 Task: Add the task  Improve the appâ€™s performance during heavy load periods to the section Data Analytics Sprint in the project Virtuoso and add a Due Date to the respective task as 2023/11/02.
Action: Mouse moved to (46, 316)
Screenshot: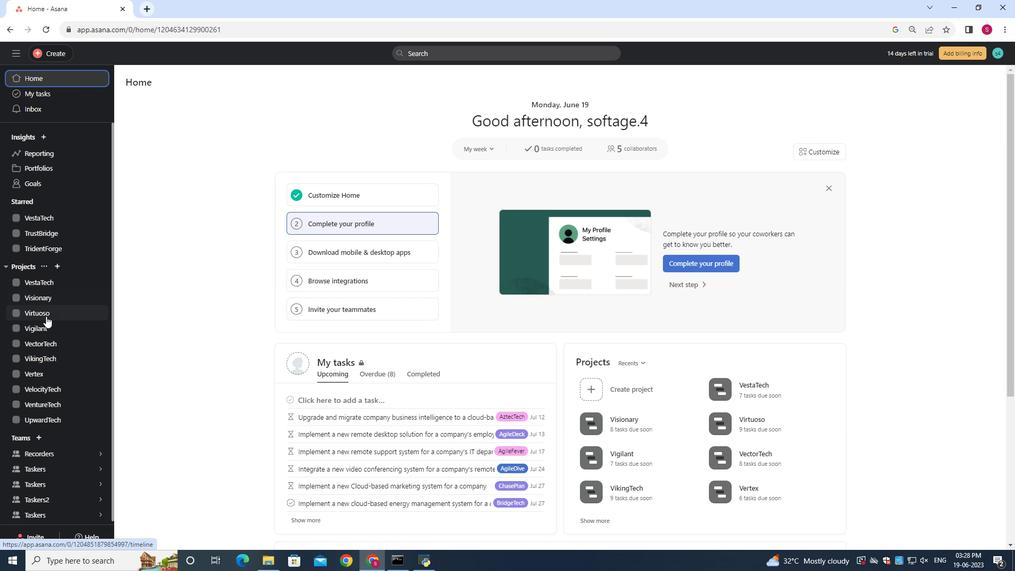 
Action: Mouse pressed left at (46, 316)
Screenshot: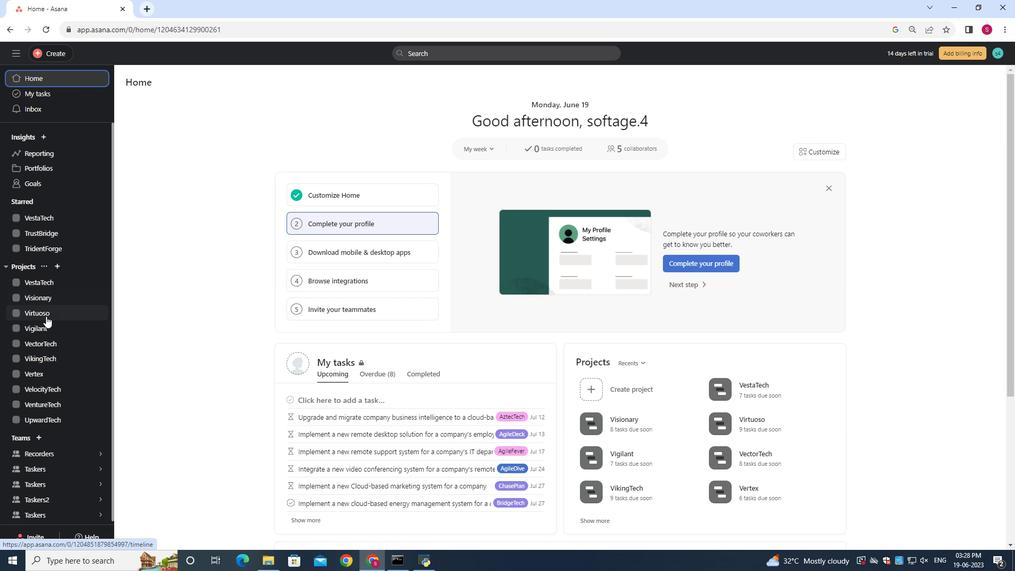 
Action: Mouse moved to (19, 313)
Screenshot: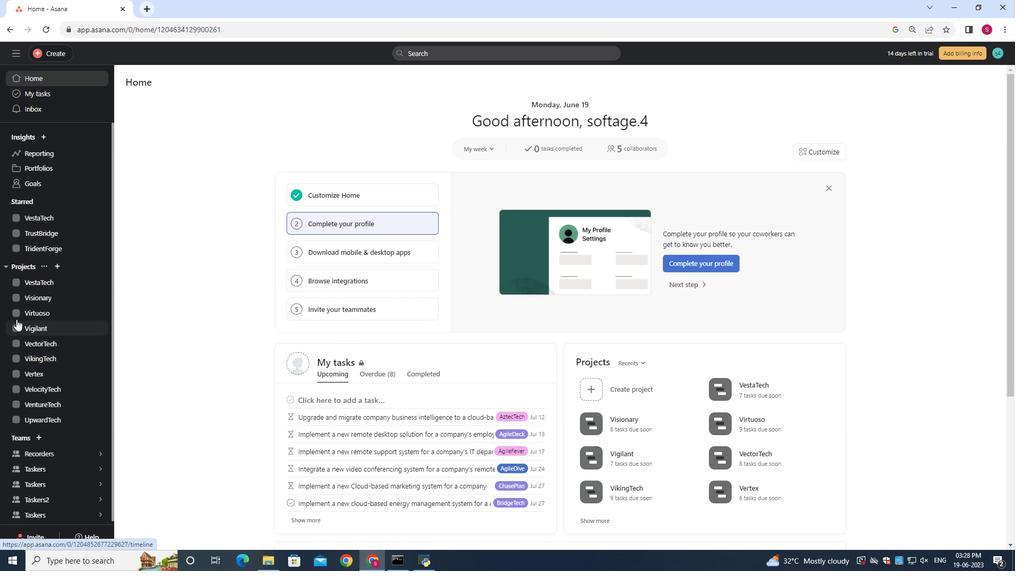 
Action: Mouse pressed left at (19, 313)
Screenshot: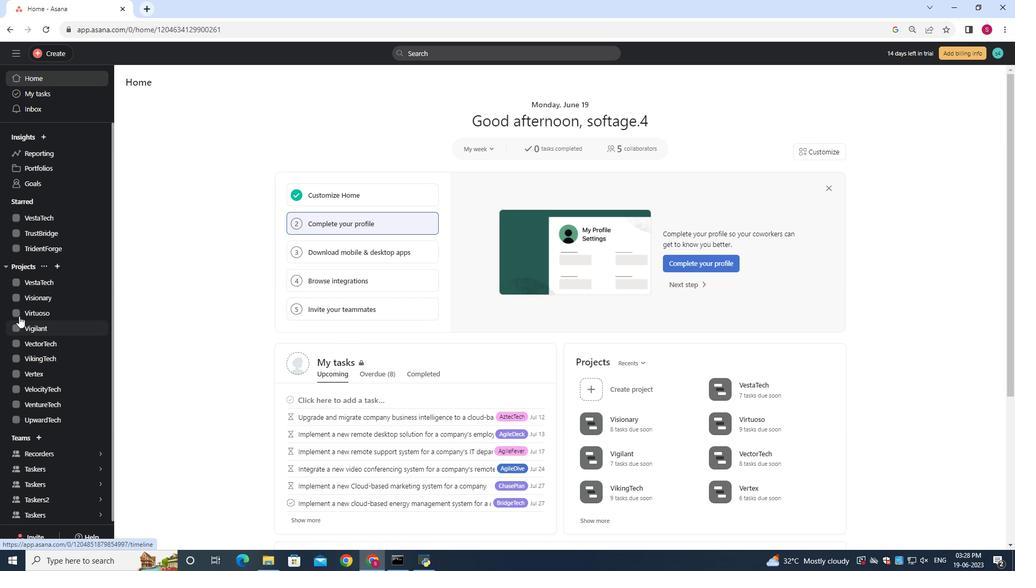 
Action: Mouse moved to (372, 231)
Screenshot: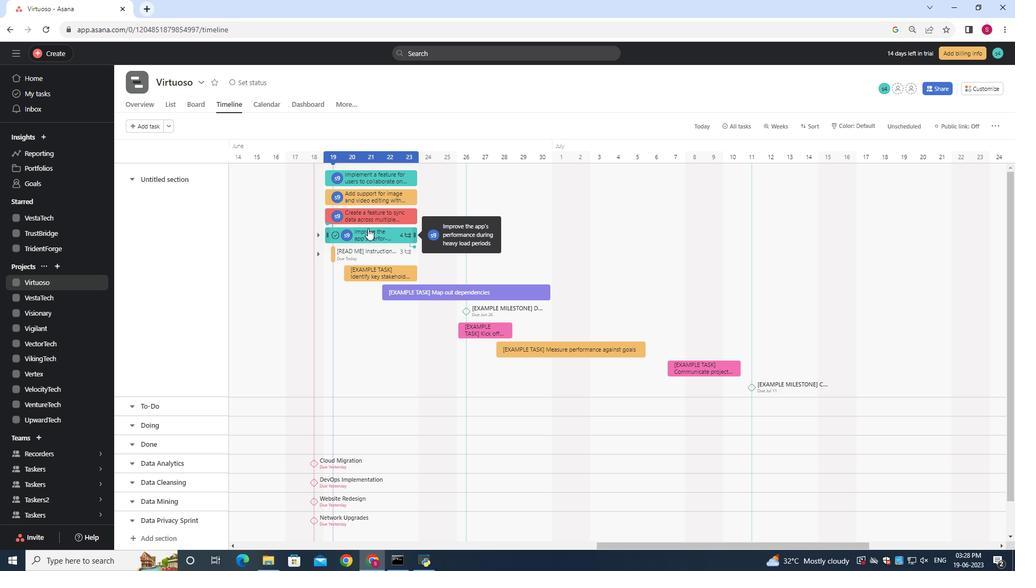 
Action: Mouse pressed left at (372, 231)
Screenshot: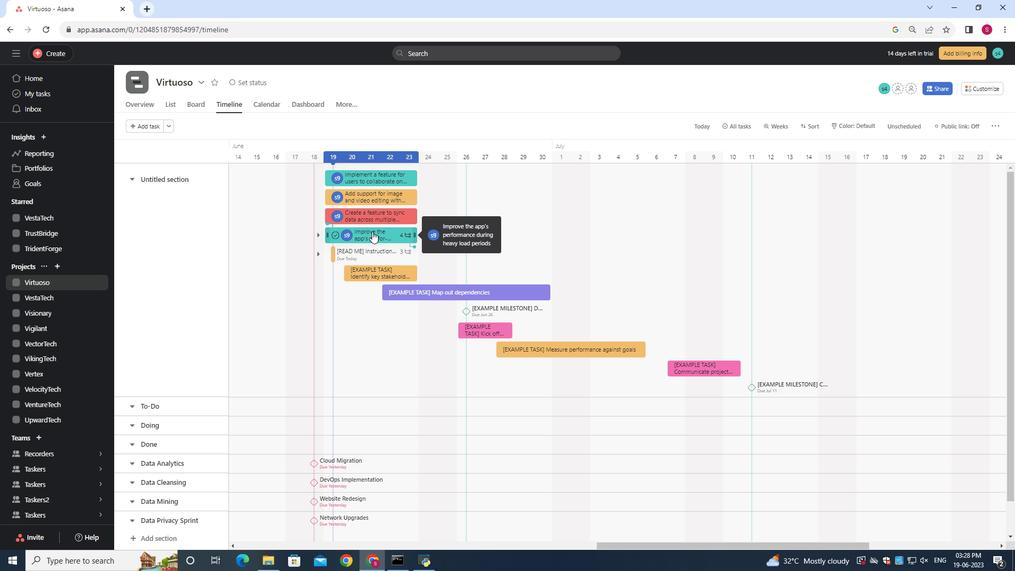 
Action: Mouse moved to (289, 449)
Screenshot: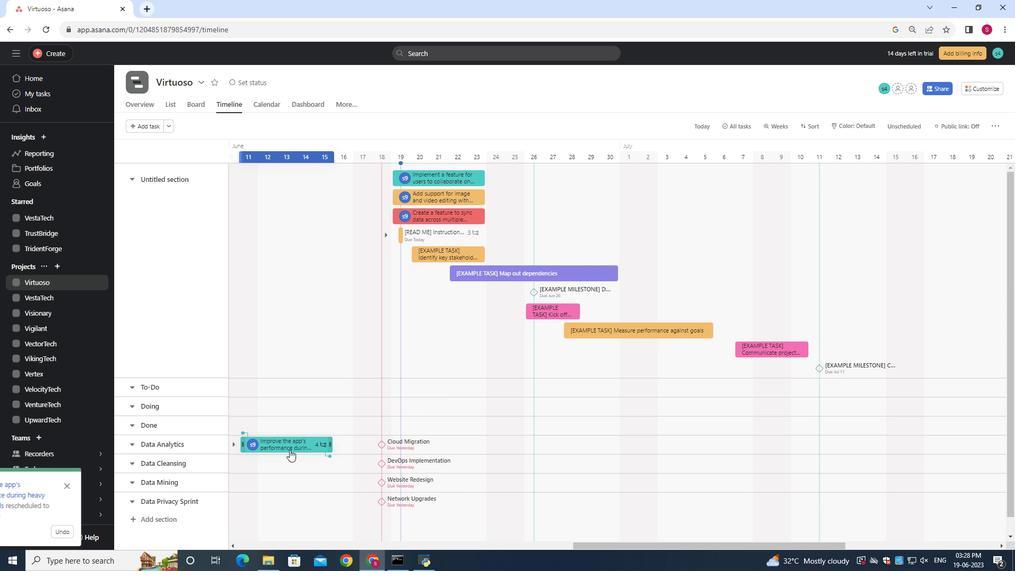 
Action: Mouse pressed left at (289, 449)
Screenshot: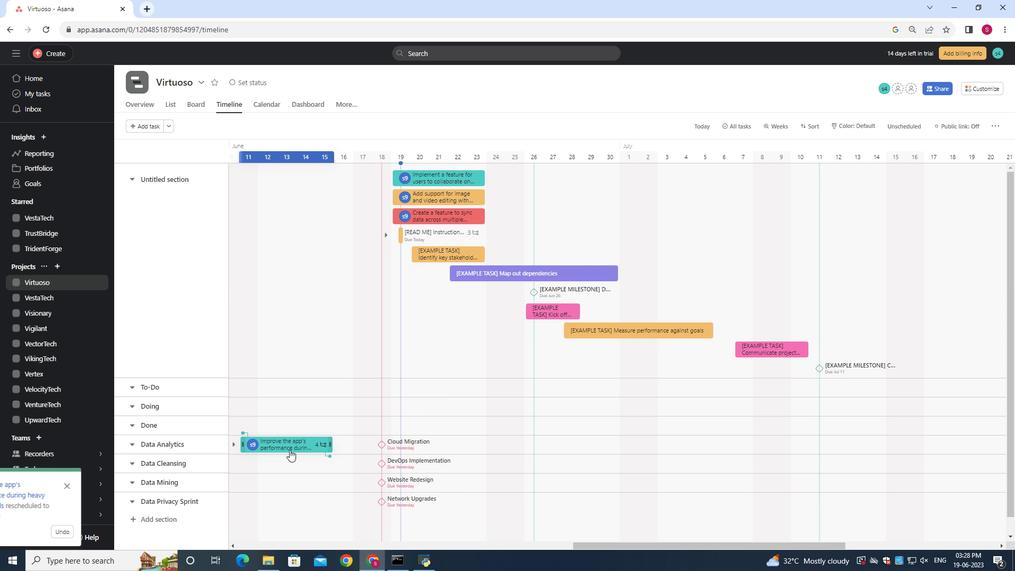 
Action: Mouse moved to (817, 215)
Screenshot: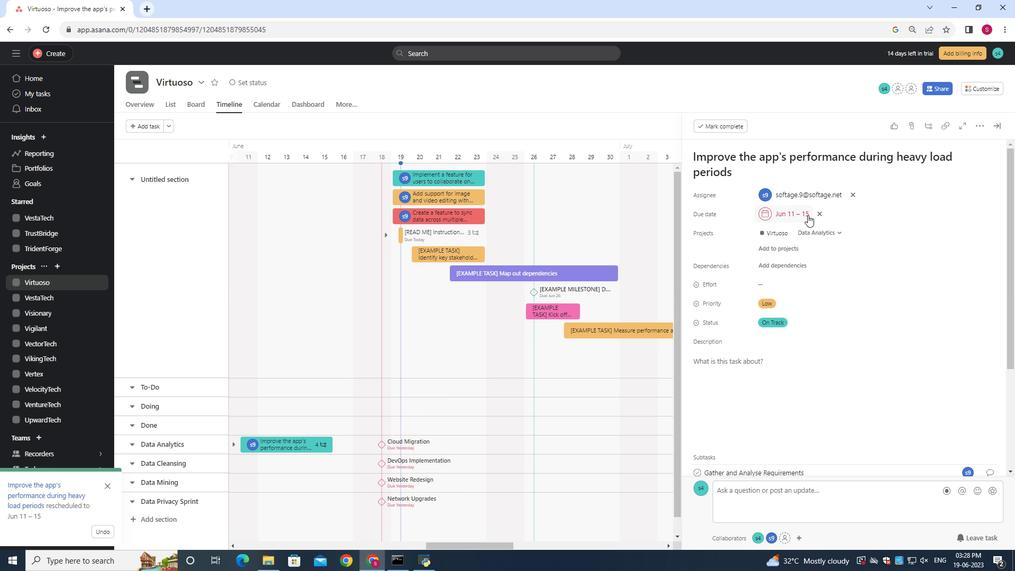 
Action: Mouse pressed left at (817, 215)
Screenshot: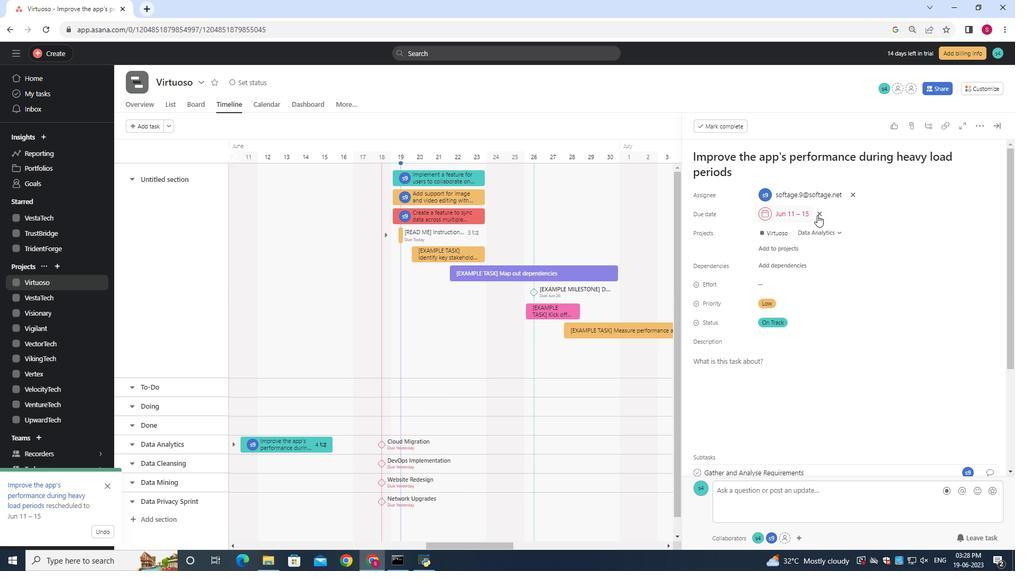 
Action: Mouse moved to (801, 214)
Screenshot: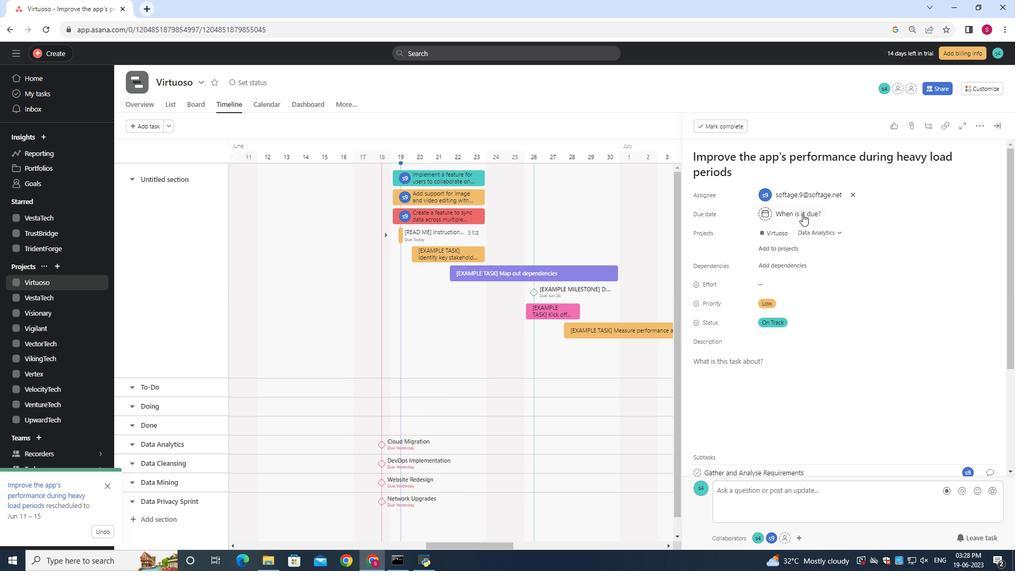 
Action: Mouse pressed left at (801, 214)
Screenshot: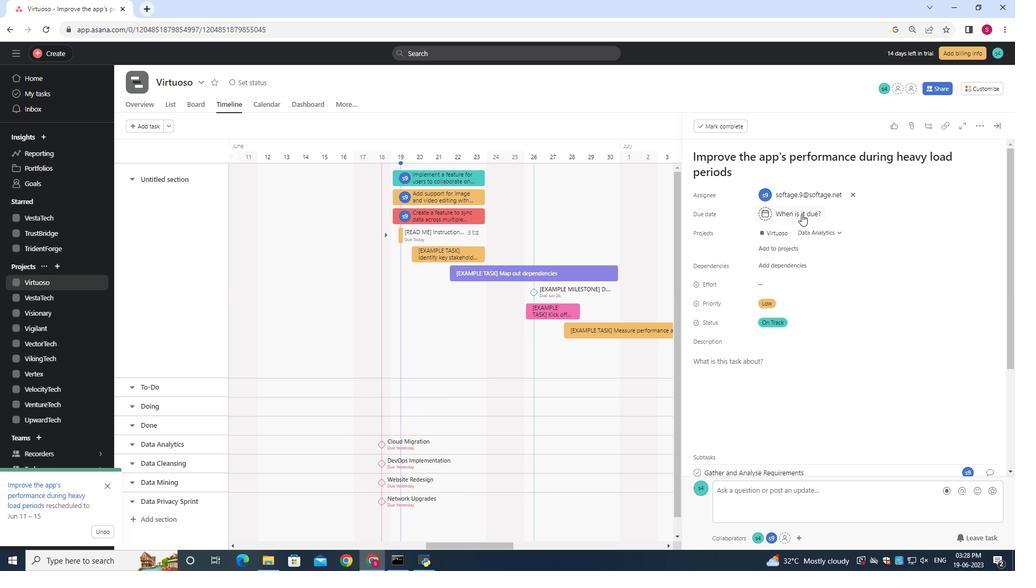
Action: Mouse moved to (799, 214)
Screenshot: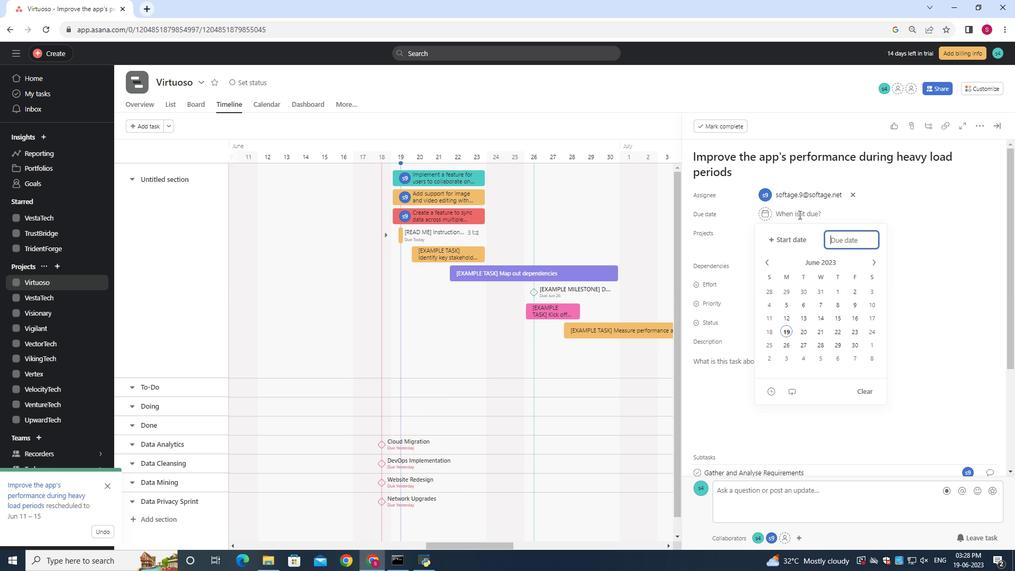 
Action: Key pressed 2023/11/02<Key.enter>
Screenshot: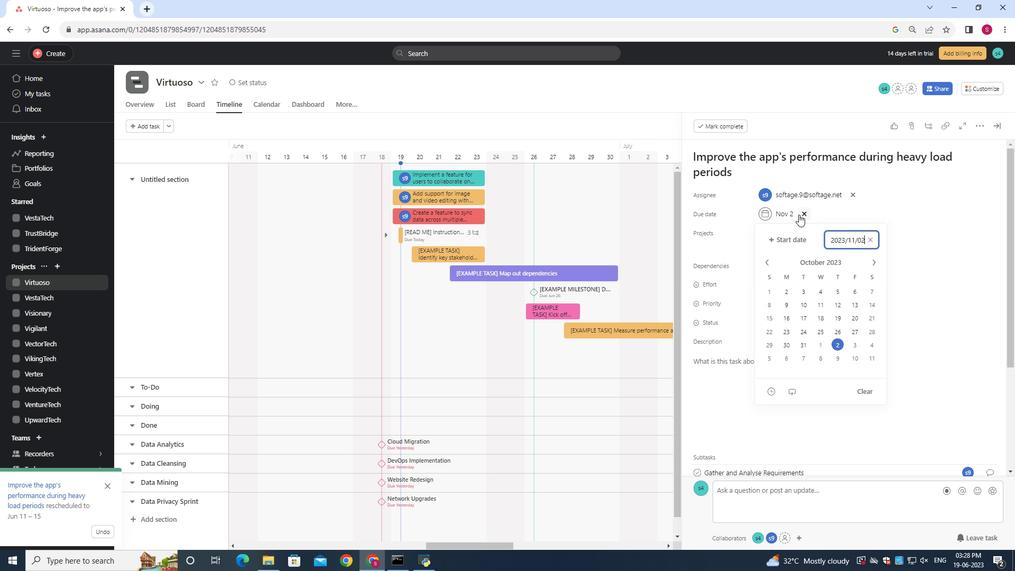 
